 Task: Create a Workspace WS0000000015 in Trello with Workspace Type as ENGINEERING-IT and Workspace Description as WD0000000015. Invite a Team Member Ayush98111@gmail.com to Workspace WS0000000015 in Trello. Invite a Team Member Mailaustralia7@gmail.com to Workspace WS0000000015 in Trello. Invite a Team Member Carxxstreet791@gmail.com to Workspace WS0000000015 in Trello. Invite a Team Member Nikrathi889@gmail.com to Workspace WS0000000015 in Trello
Action: Mouse moved to (502, 125)
Screenshot: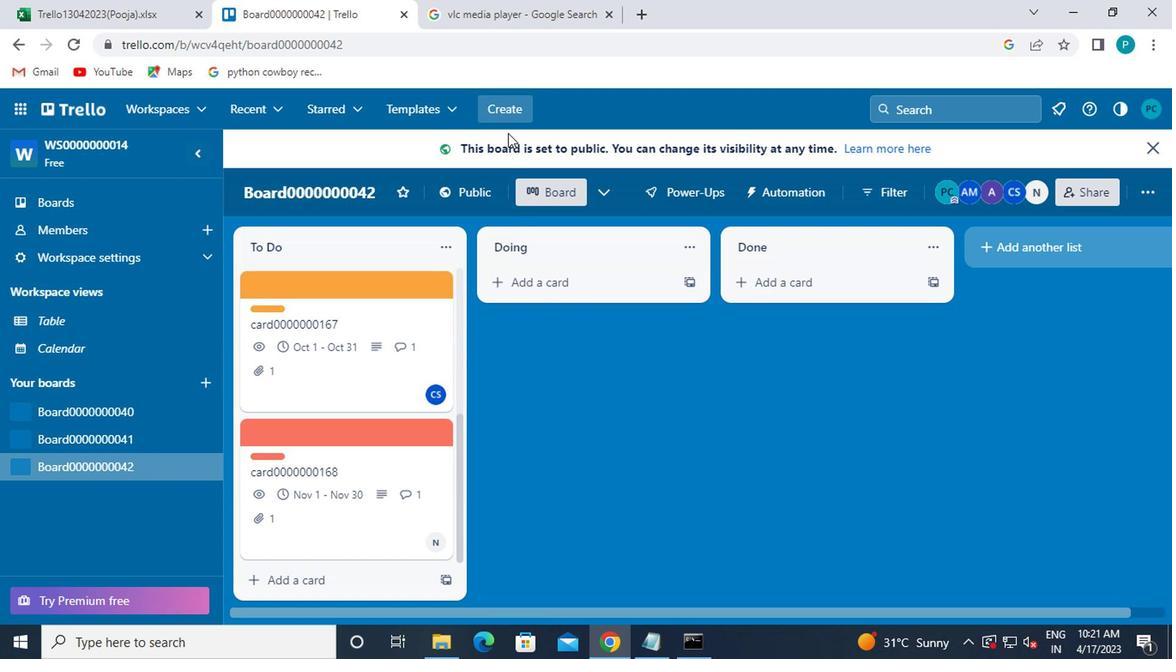 
Action: Mouse pressed left at (502, 125)
Screenshot: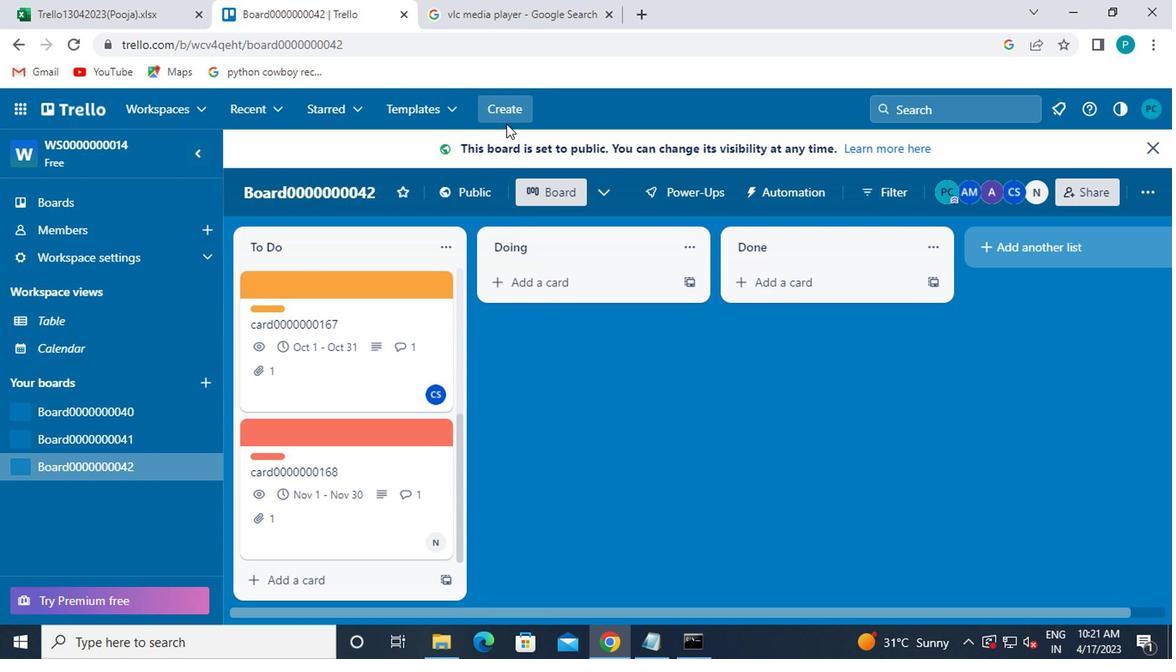 
Action: Mouse moved to (498, 114)
Screenshot: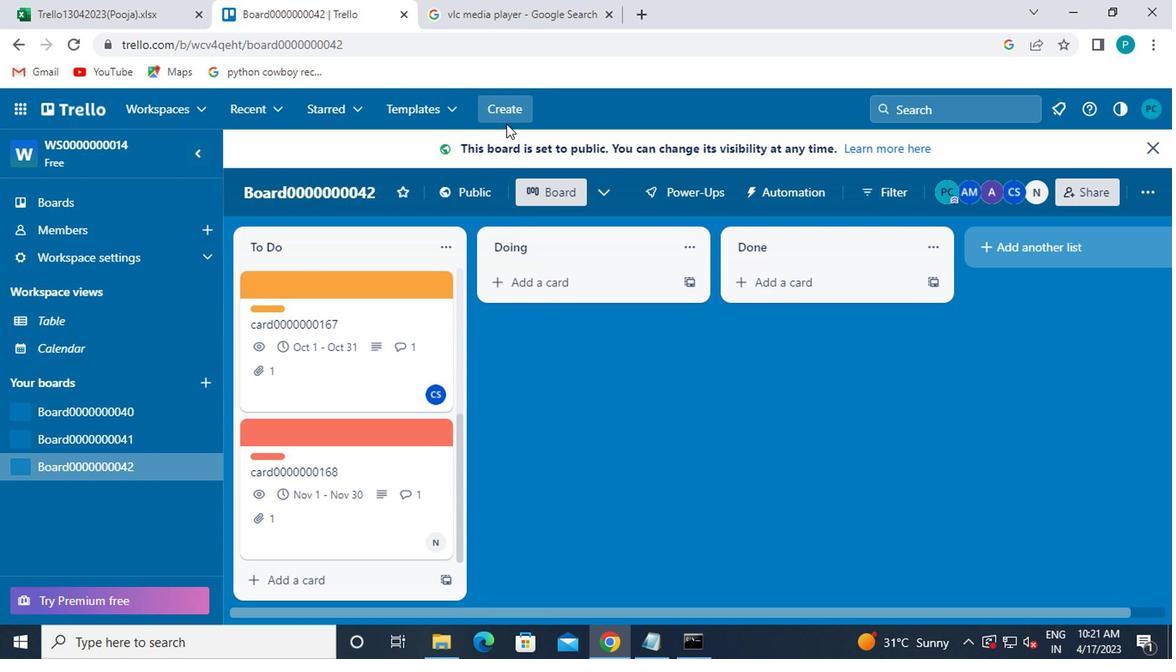 
Action: Mouse pressed left at (498, 114)
Screenshot: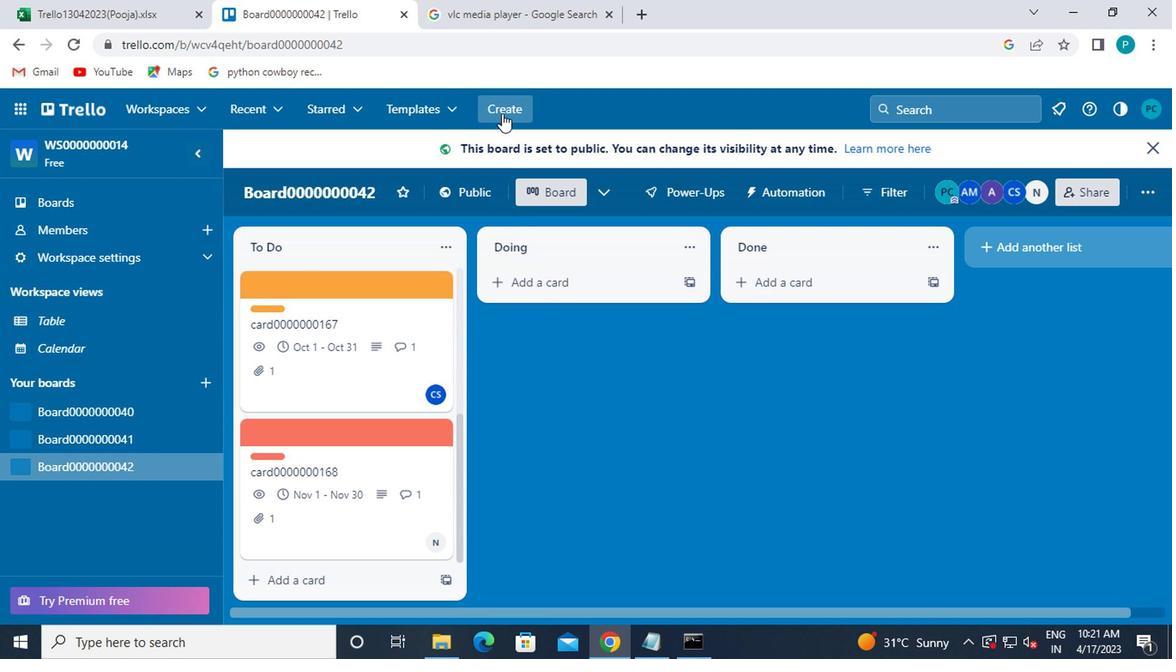 
Action: Mouse moved to (532, 280)
Screenshot: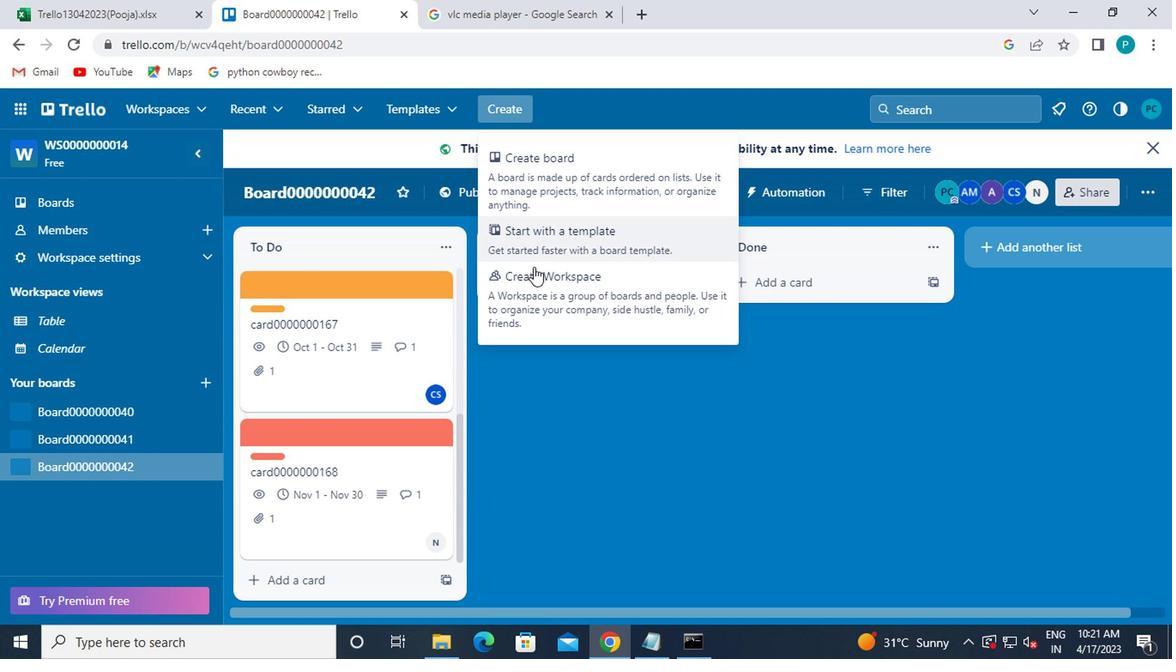 
Action: Mouse pressed left at (532, 280)
Screenshot: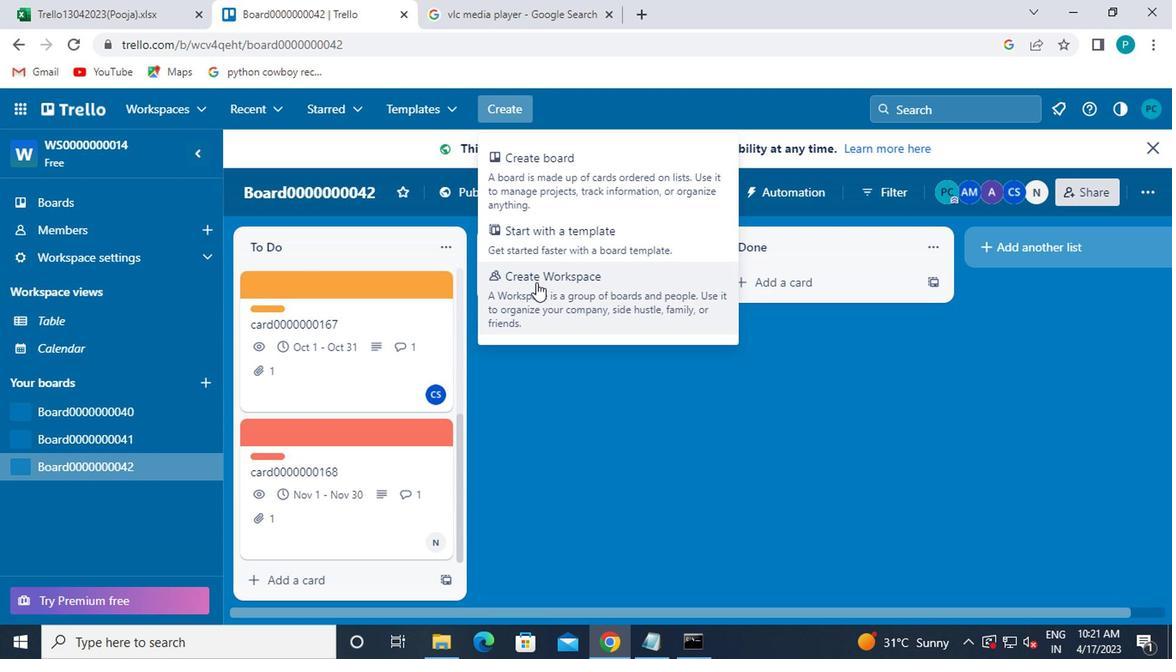 
Action: Mouse moved to (343, 326)
Screenshot: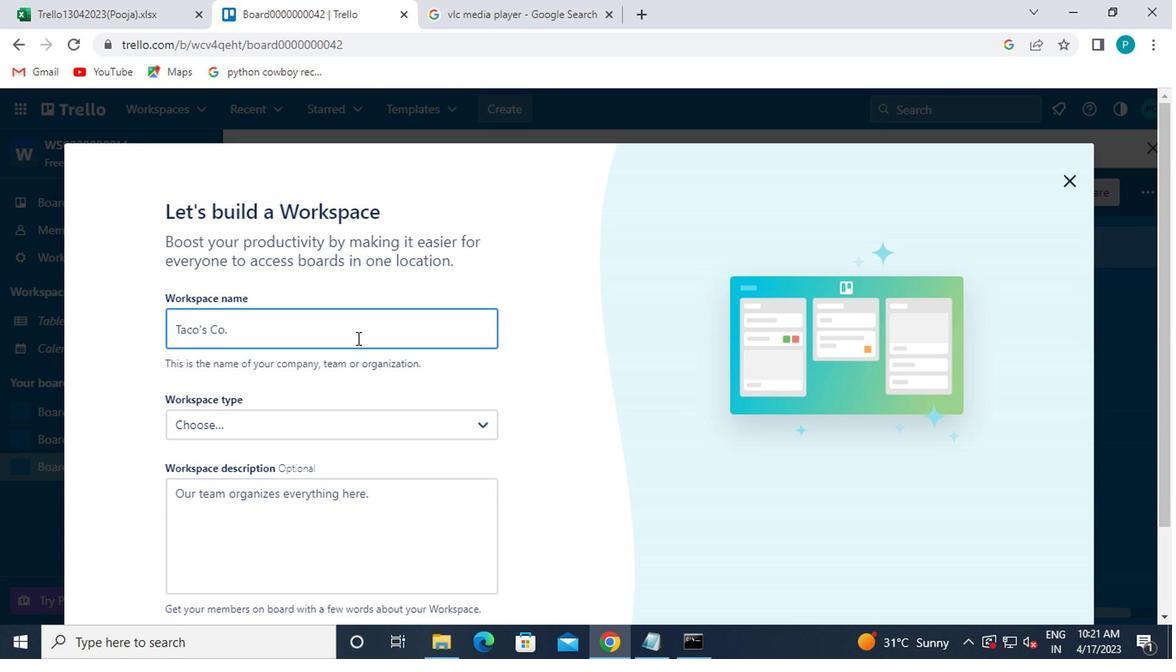 
Action: Mouse pressed left at (343, 326)
Screenshot: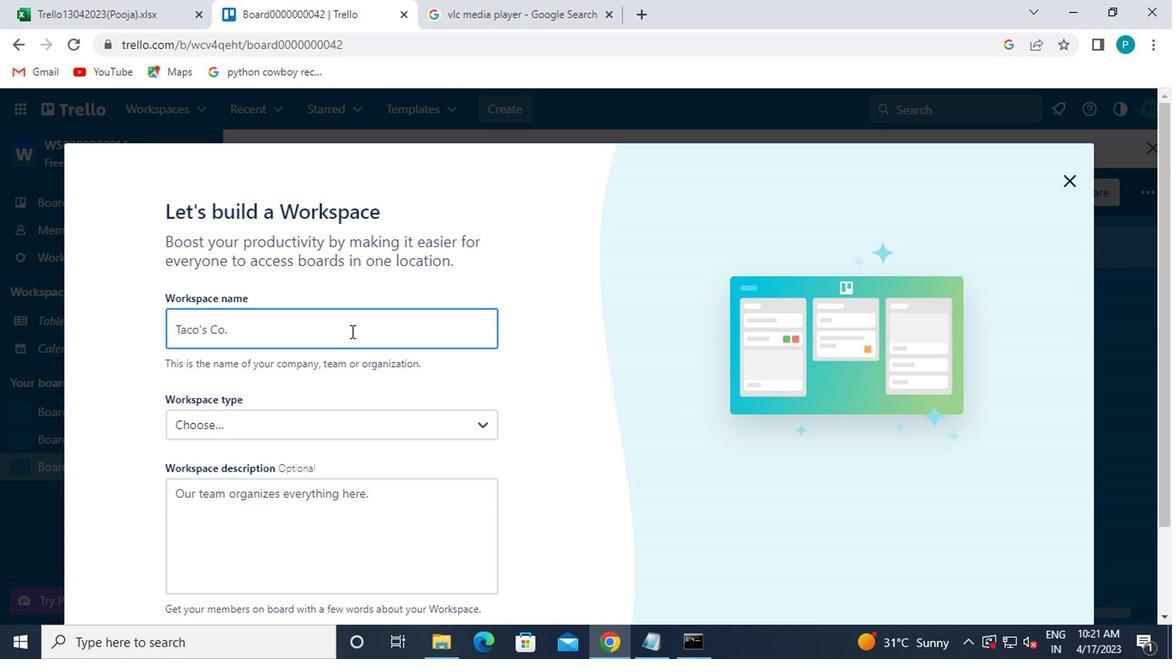 
Action: Key pressed <Key.caps_lock>ws0000000015
Screenshot: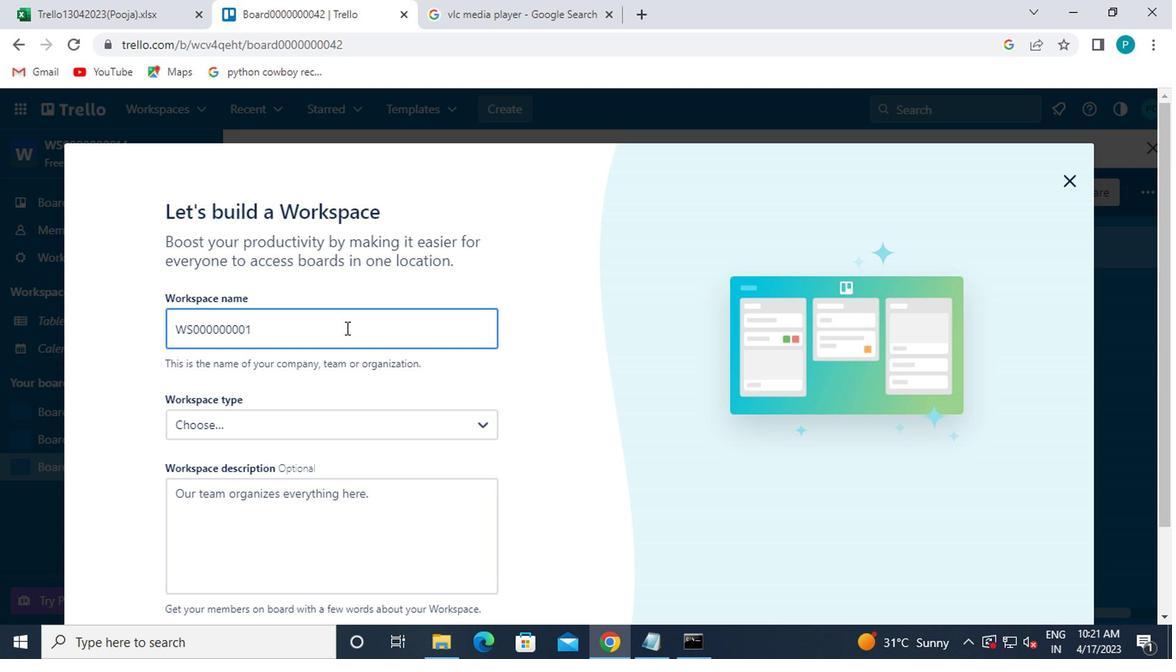 
Action: Mouse moved to (320, 426)
Screenshot: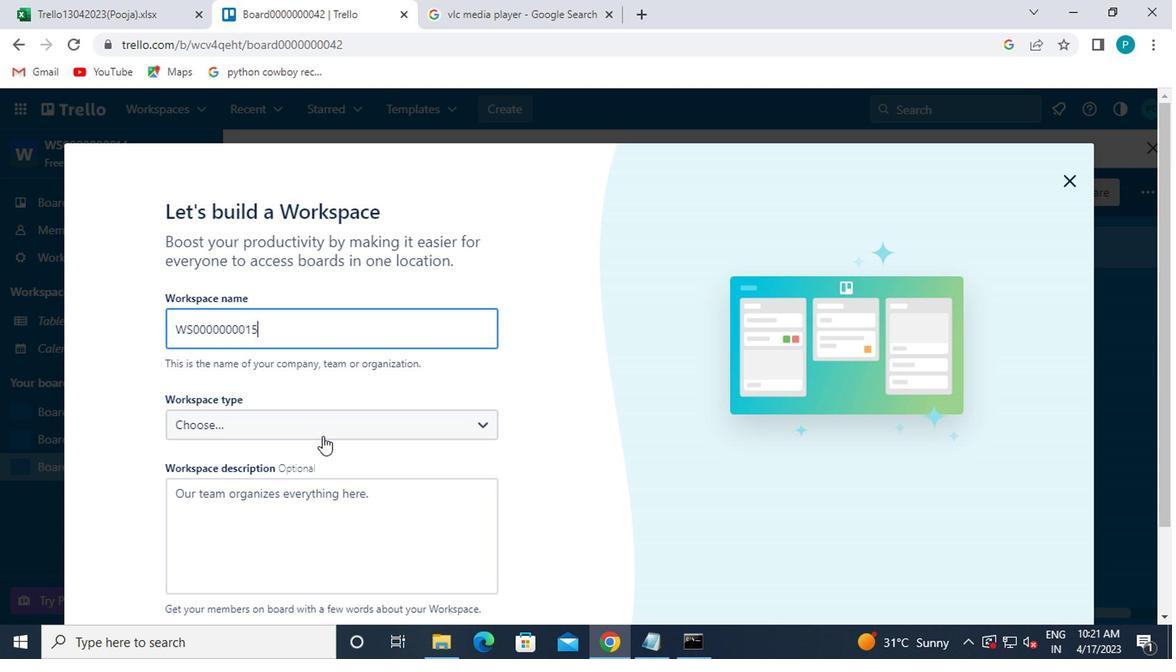 
Action: Mouse pressed left at (320, 426)
Screenshot: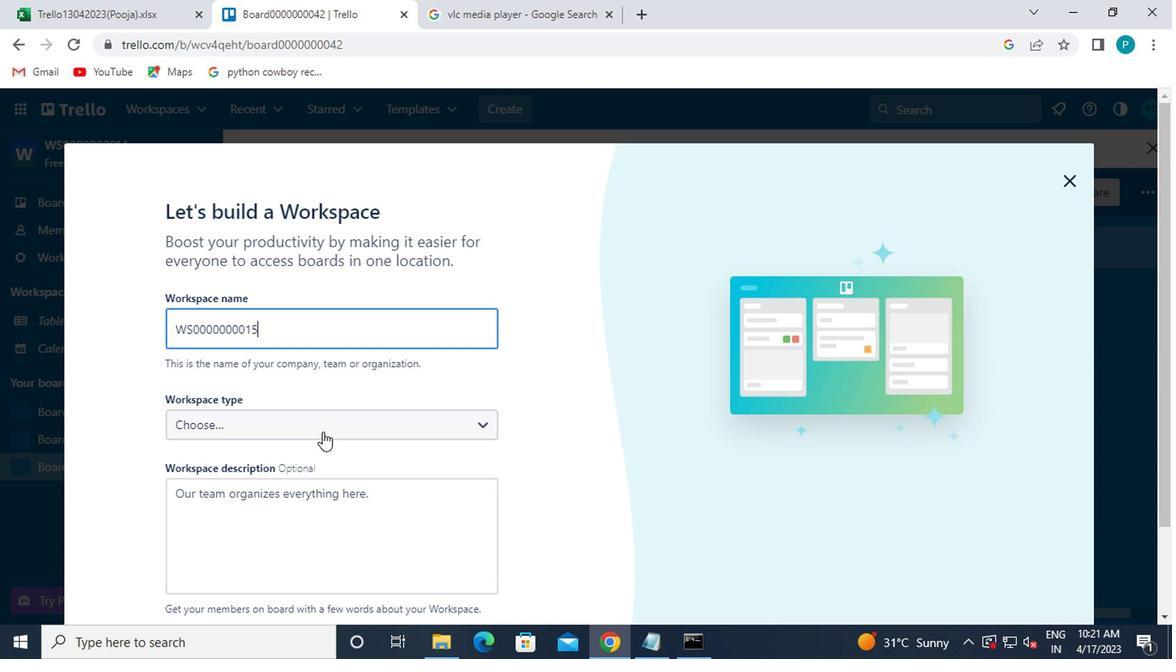 
Action: Mouse moved to (282, 589)
Screenshot: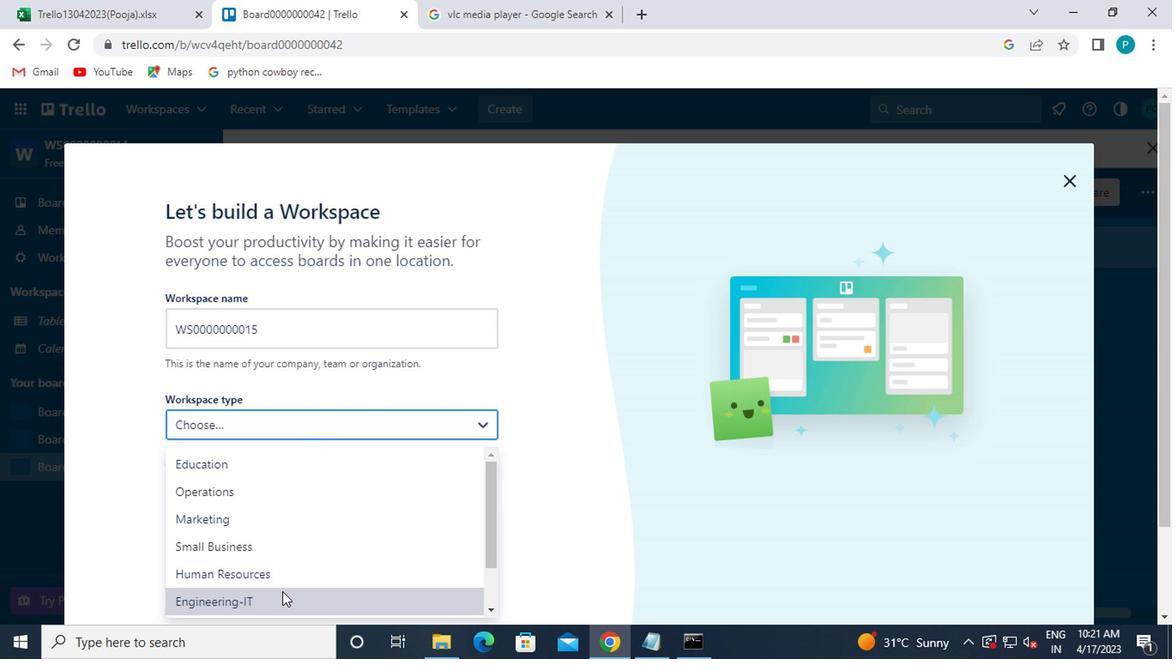 
Action: Mouse pressed left at (282, 589)
Screenshot: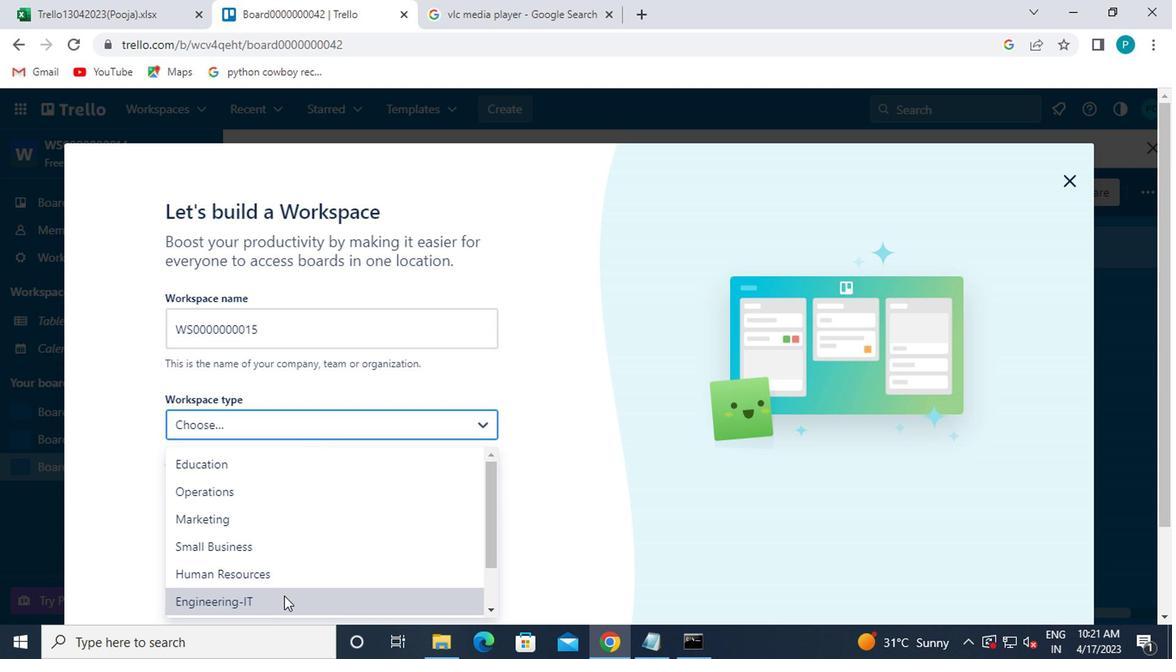 
Action: Mouse moved to (276, 552)
Screenshot: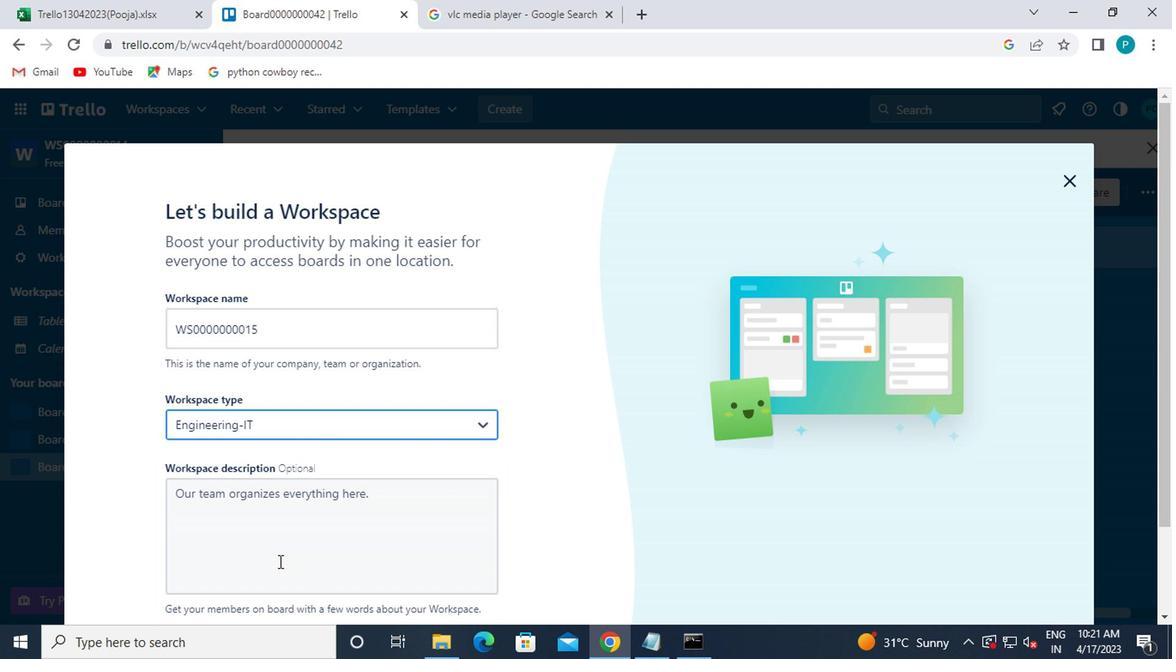 
Action: Mouse scrolled (276, 551) with delta (0, 0)
Screenshot: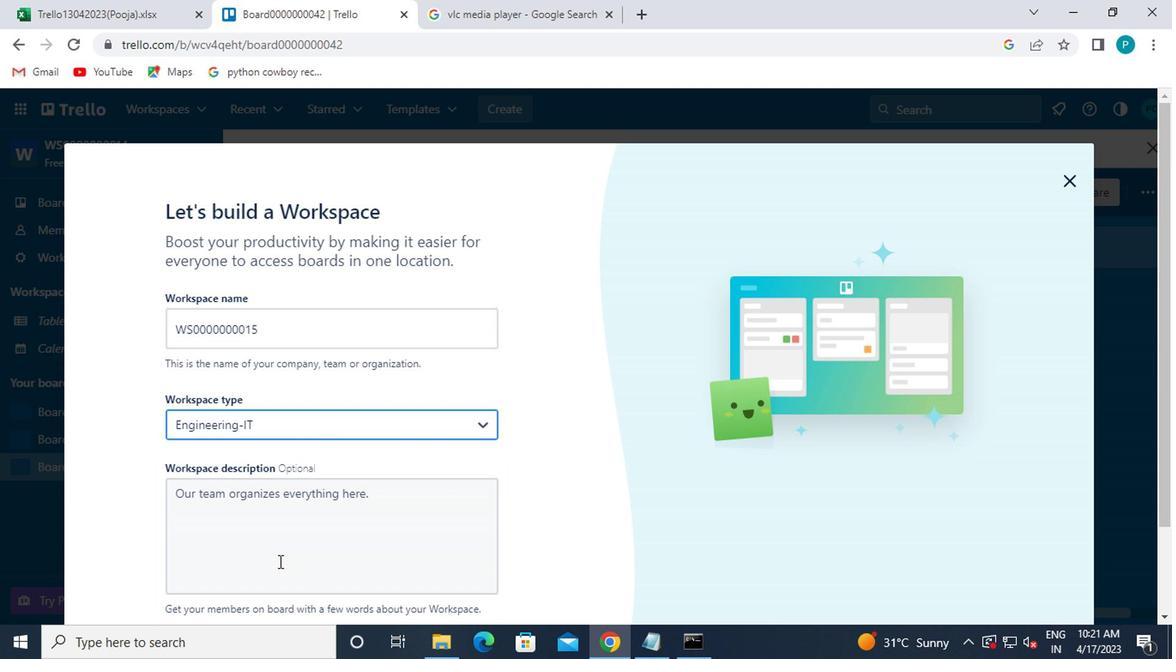 
Action: Mouse moved to (242, 465)
Screenshot: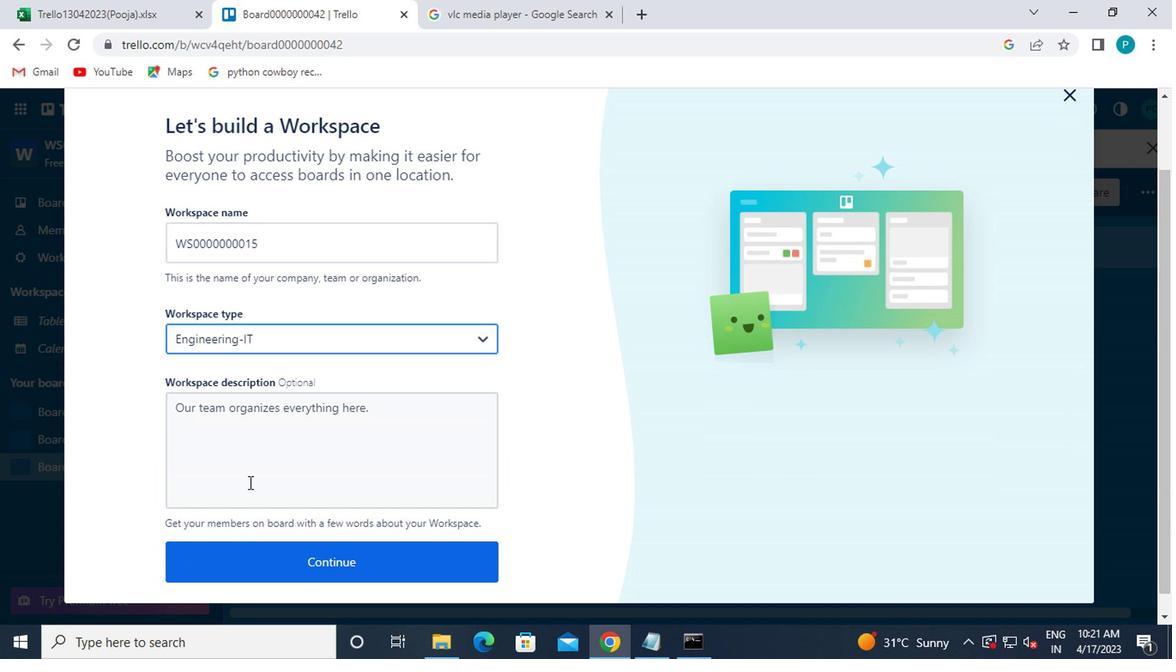 
Action: Mouse pressed left at (242, 465)
Screenshot: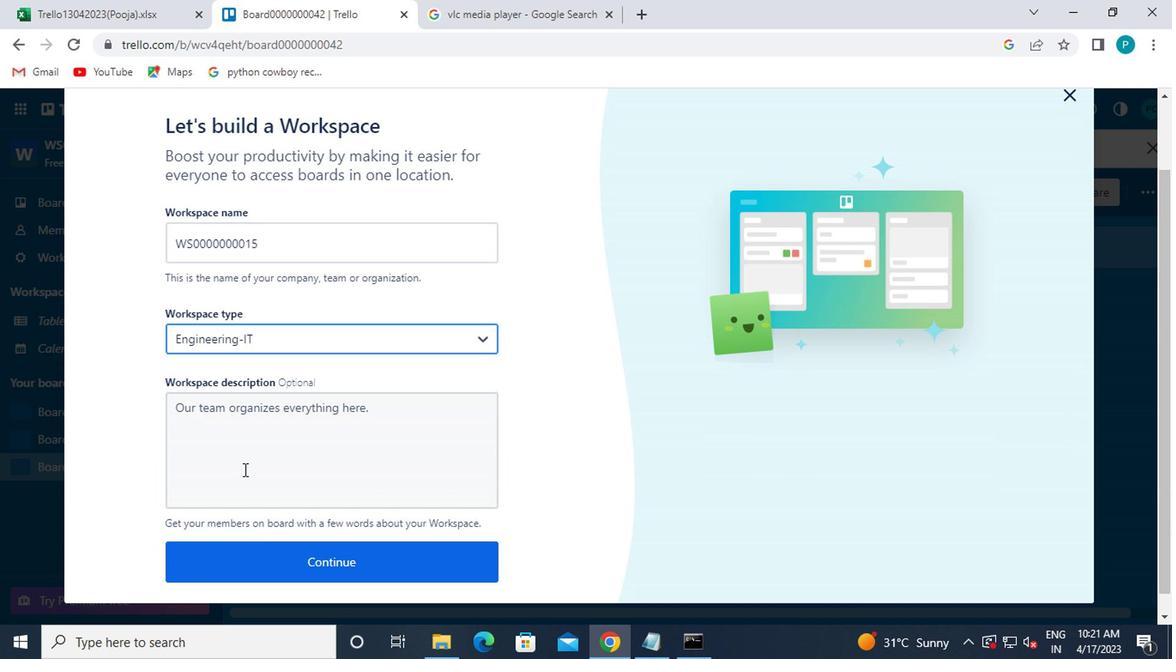 
Action: Key pressed wd0000000015
Screenshot: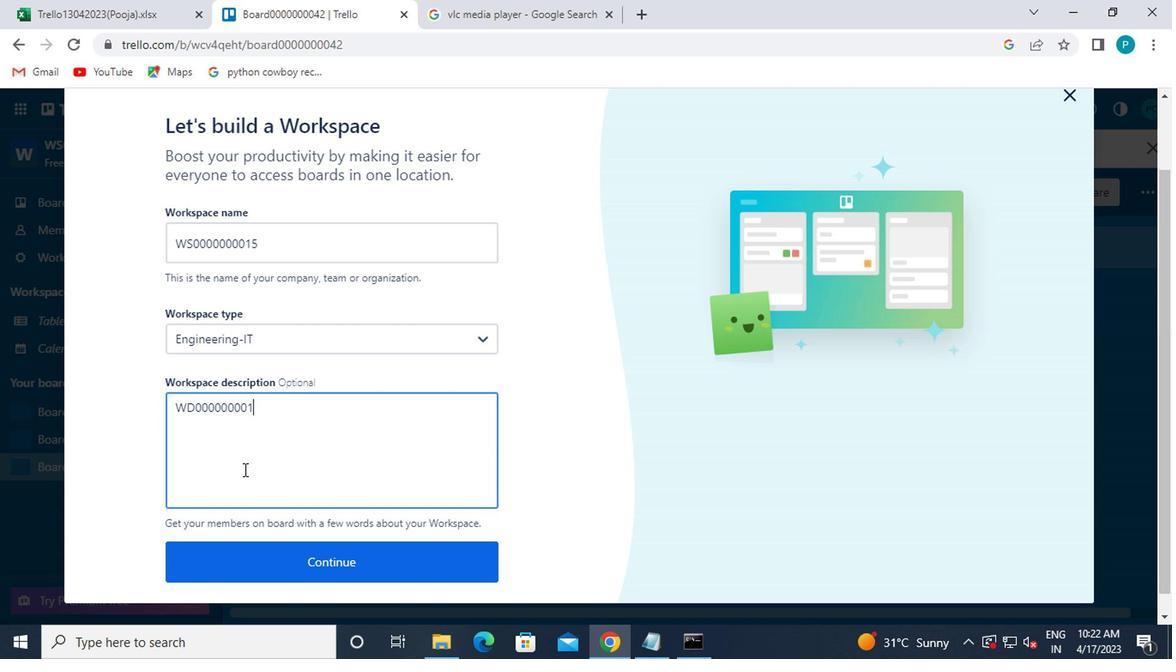 
Action: Mouse moved to (266, 544)
Screenshot: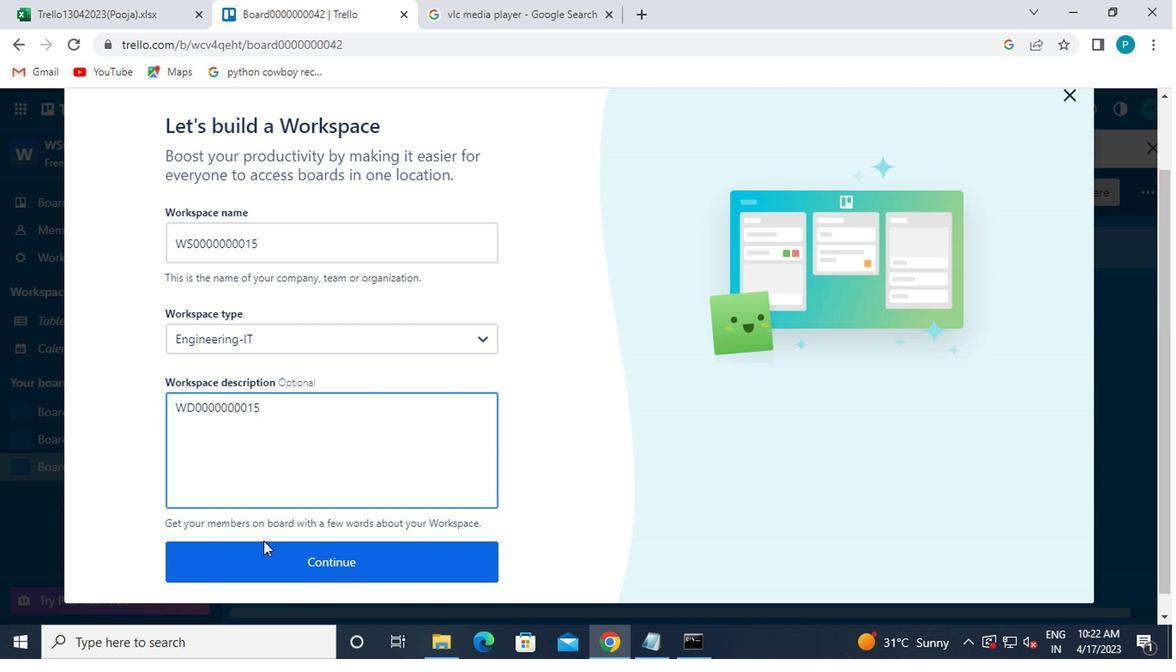 
Action: Mouse pressed left at (266, 544)
Screenshot: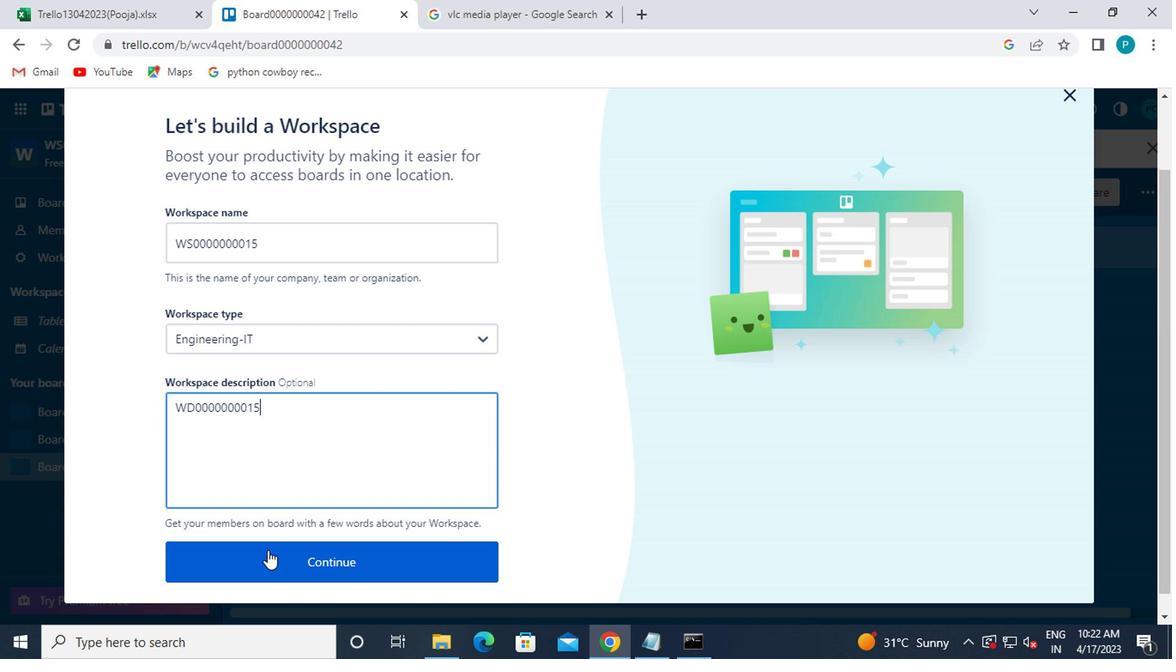 
Action: Mouse moved to (196, 319)
Screenshot: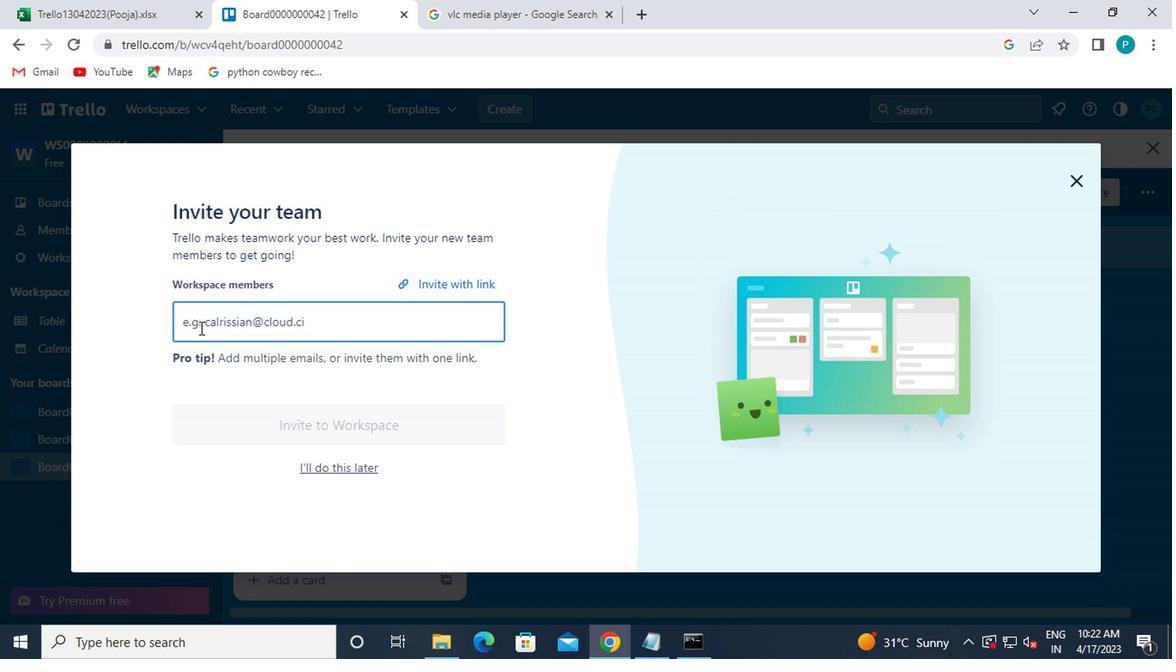
Action: Mouse pressed left at (196, 319)
Screenshot: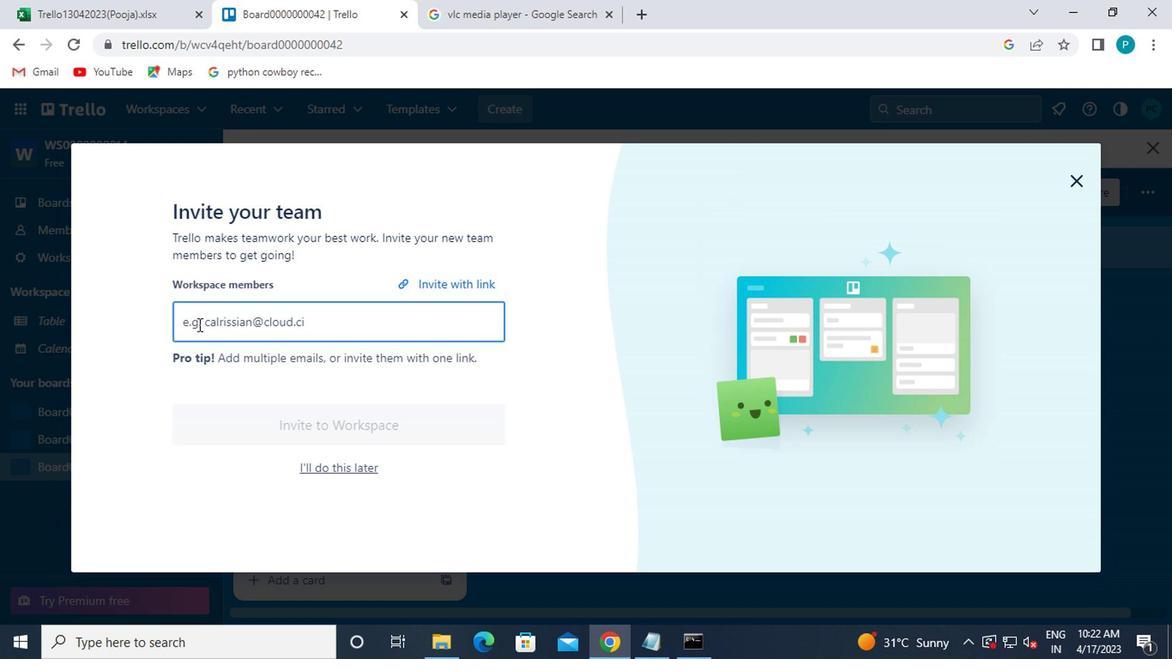 
Action: Key pressed <Key.caps_lock>ayush98111<Key.shift>@GMAIL.COM
Screenshot: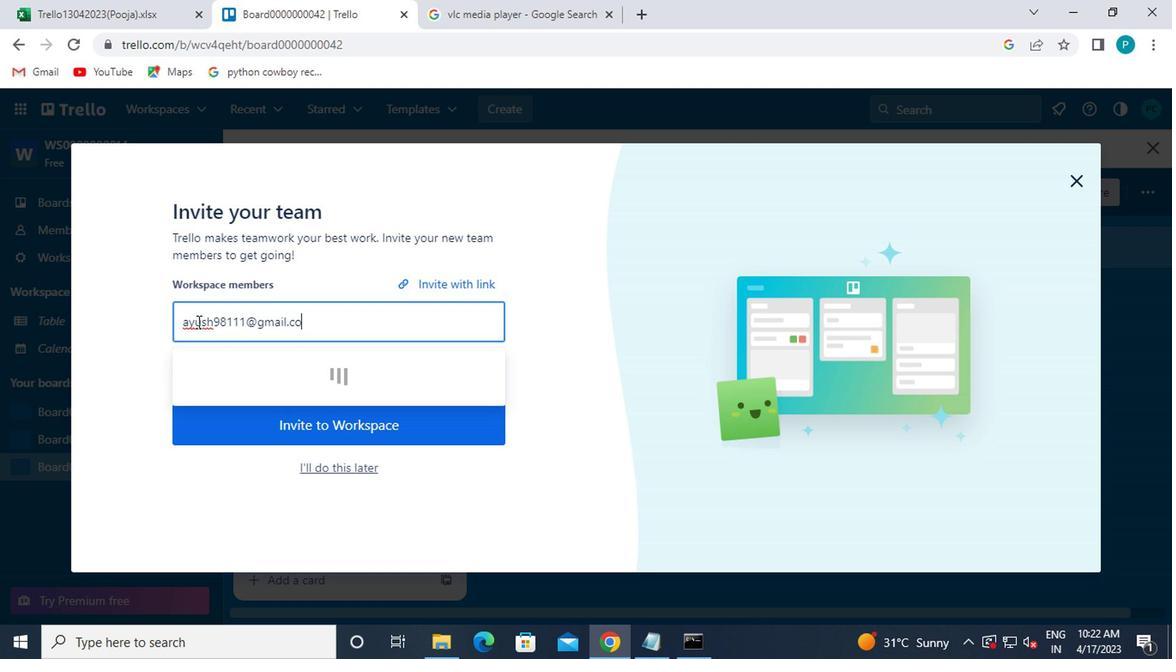 
Action: Mouse moved to (251, 370)
Screenshot: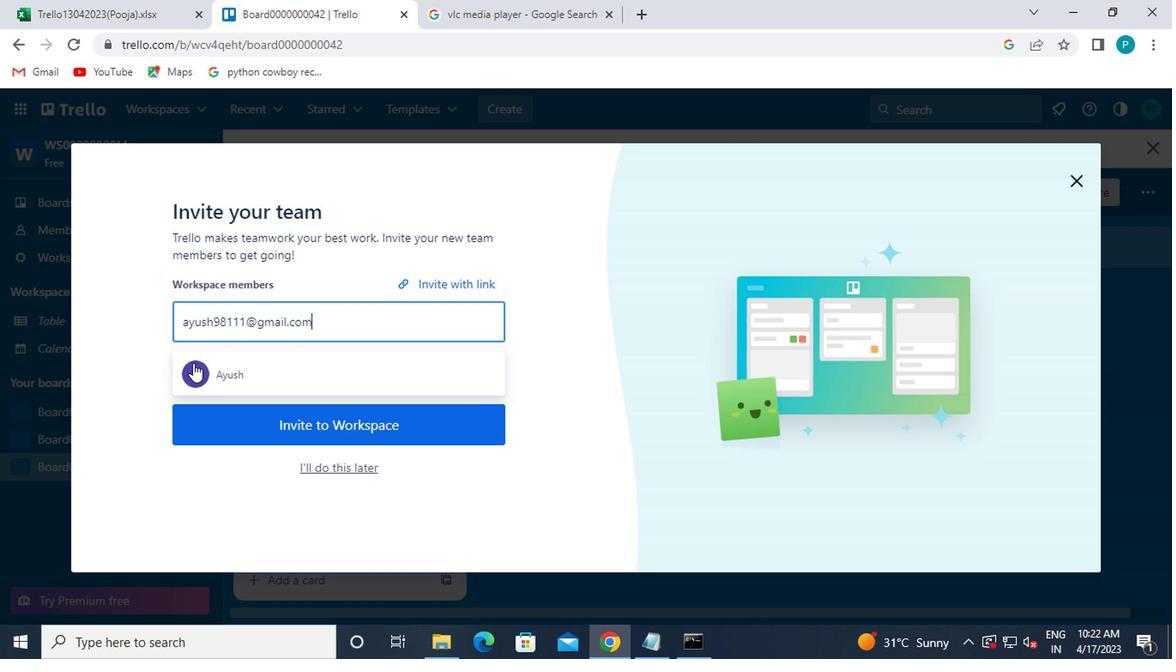 
Action: Mouse pressed left at (251, 370)
Screenshot: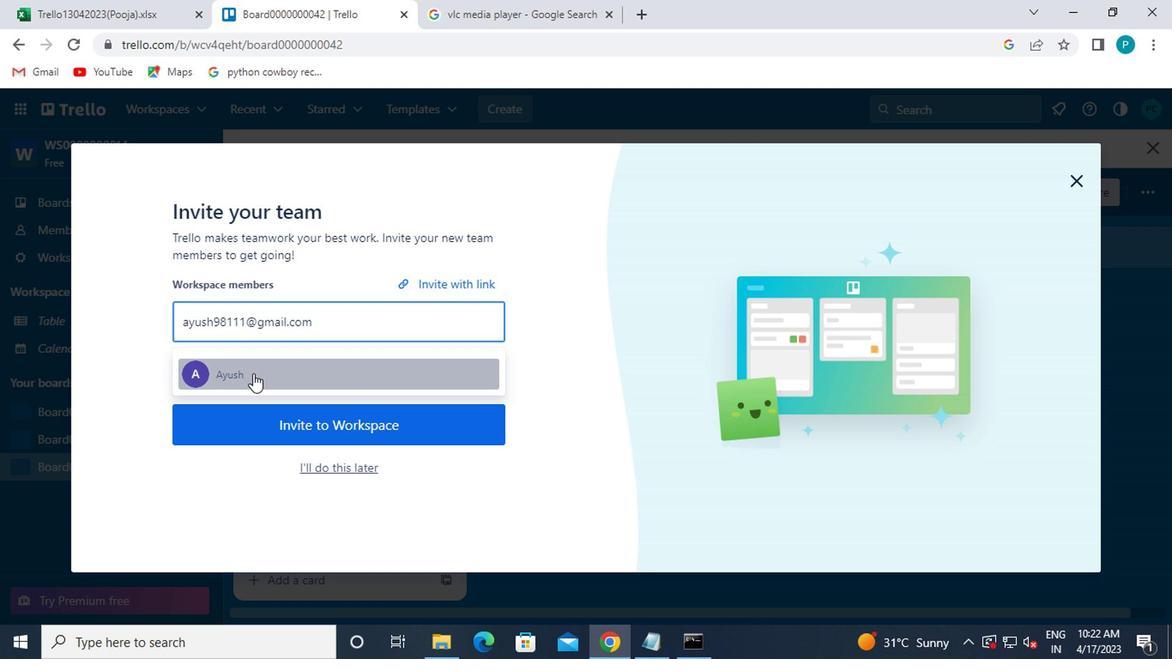 
Action: Mouse moved to (275, 326)
Screenshot: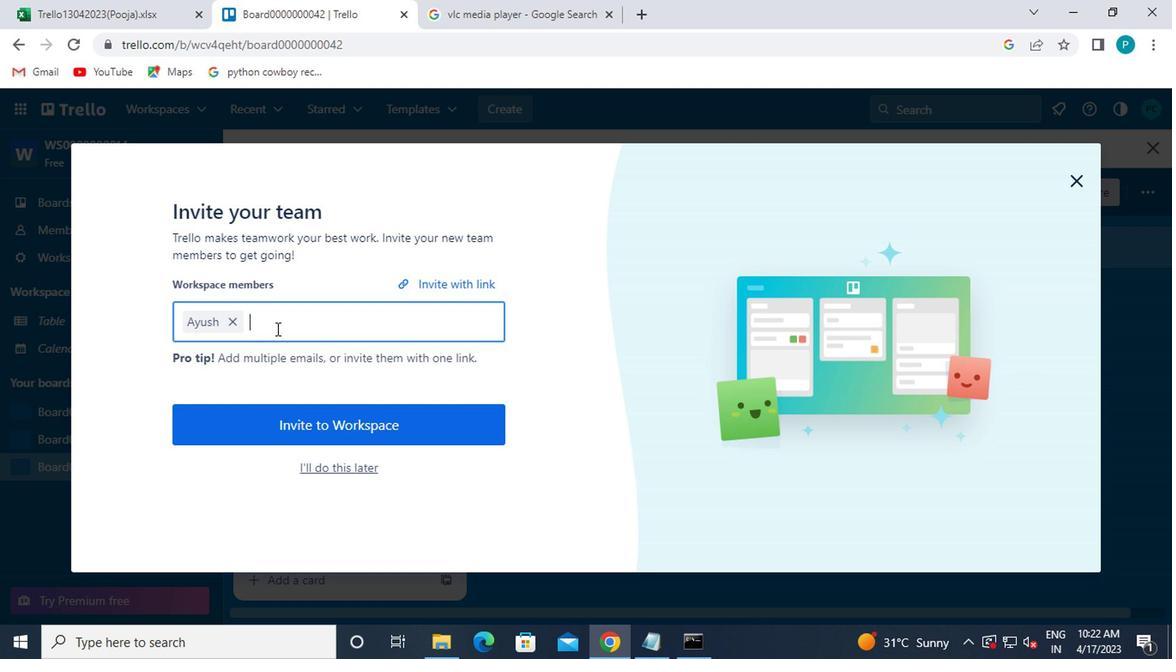 
Action: Key pressed MAILAUSTRALIA7<Key.shift>@GMAIL.COM
Screenshot: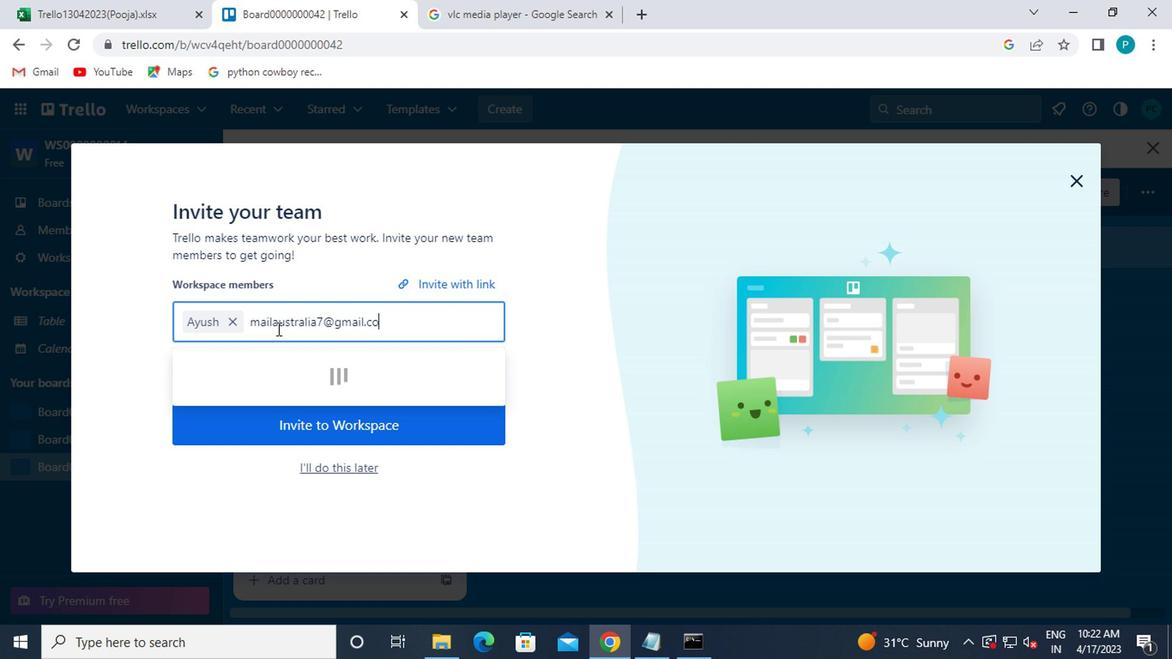
Action: Mouse moved to (243, 375)
Screenshot: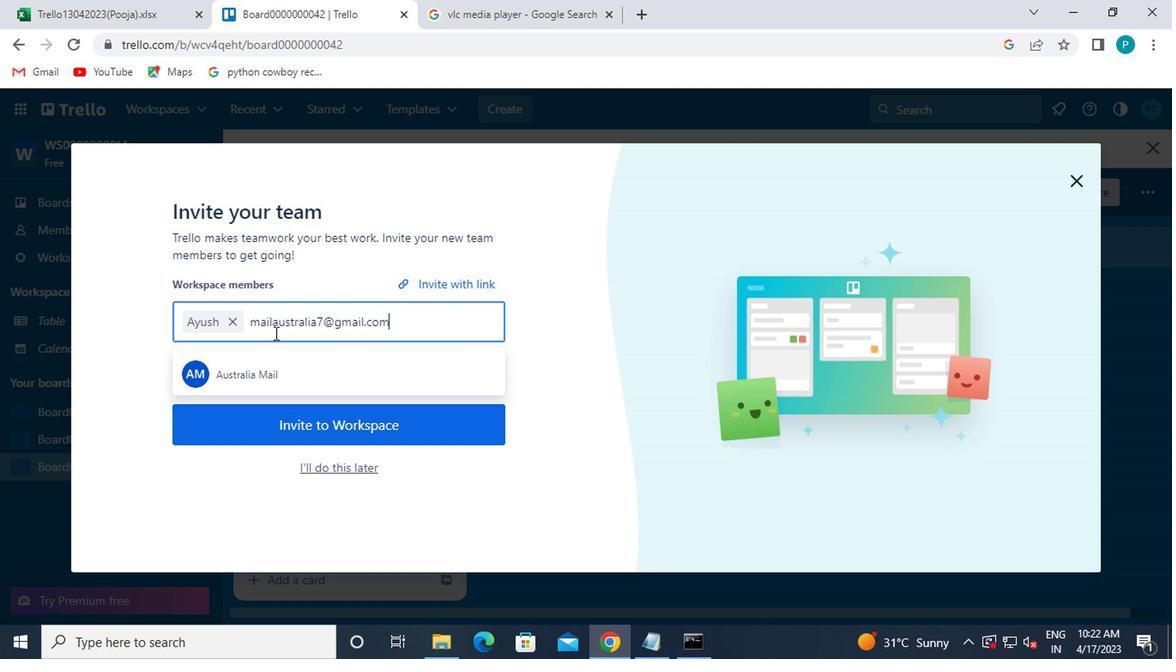 
Action: Mouse pressed left at (243, 375)
Screenshot: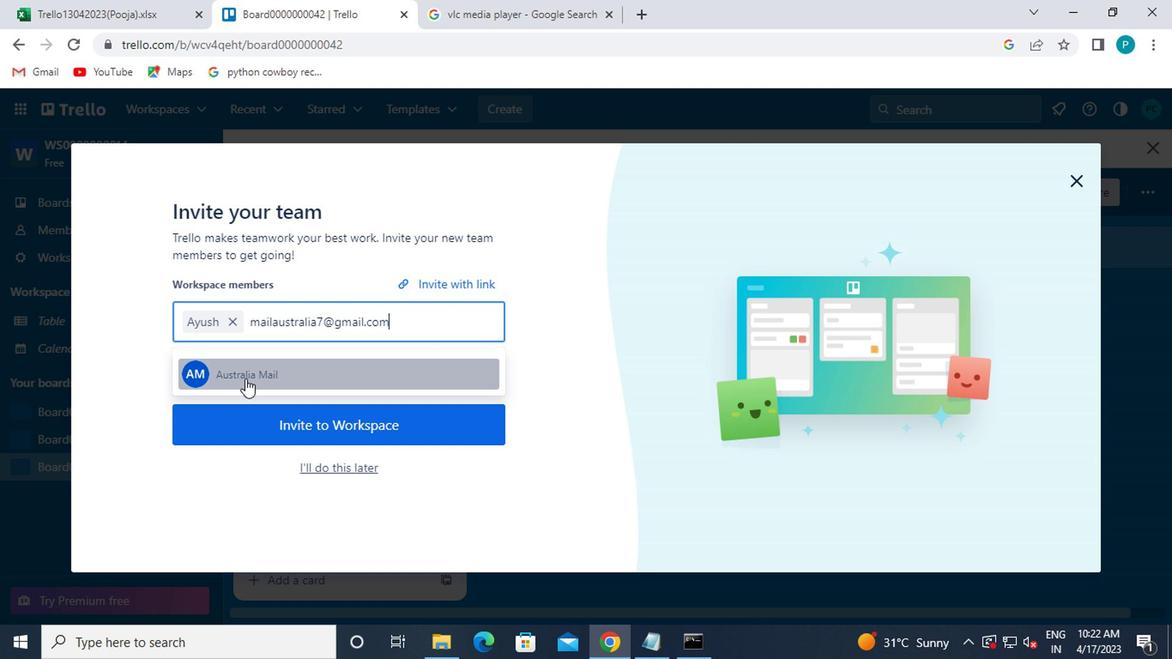 
Action: Mouse moved to (357, 326)
Screenshot: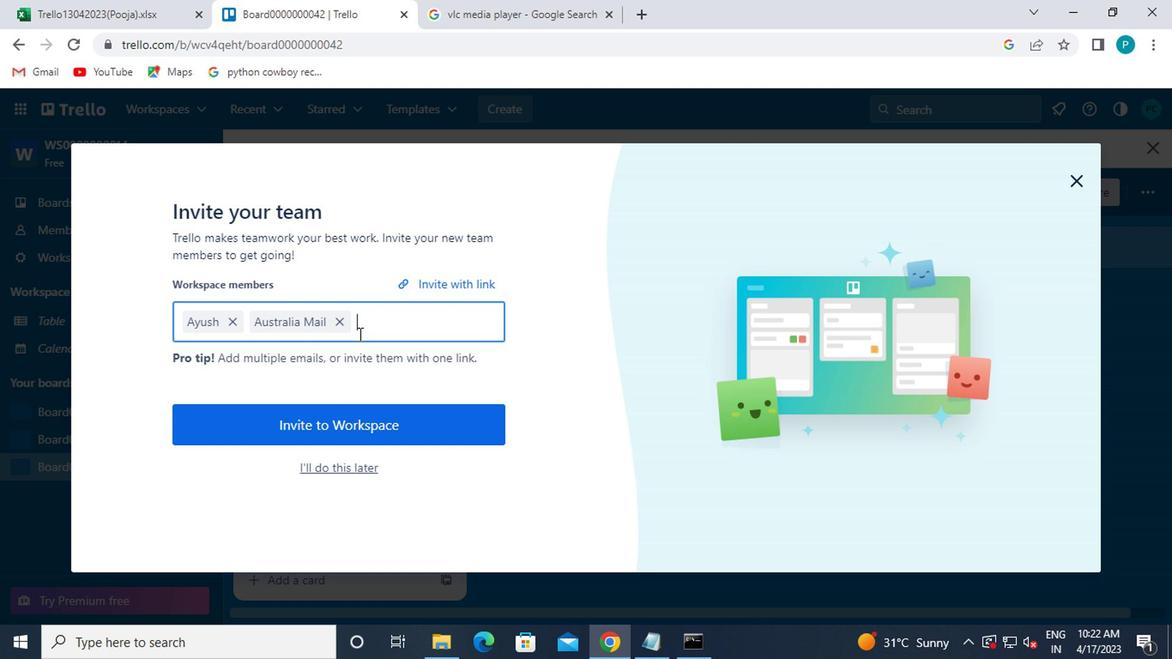 
Action: Key pressed CARXXSTREET791<Key.shift>@GMAIL.COM
Screenshot: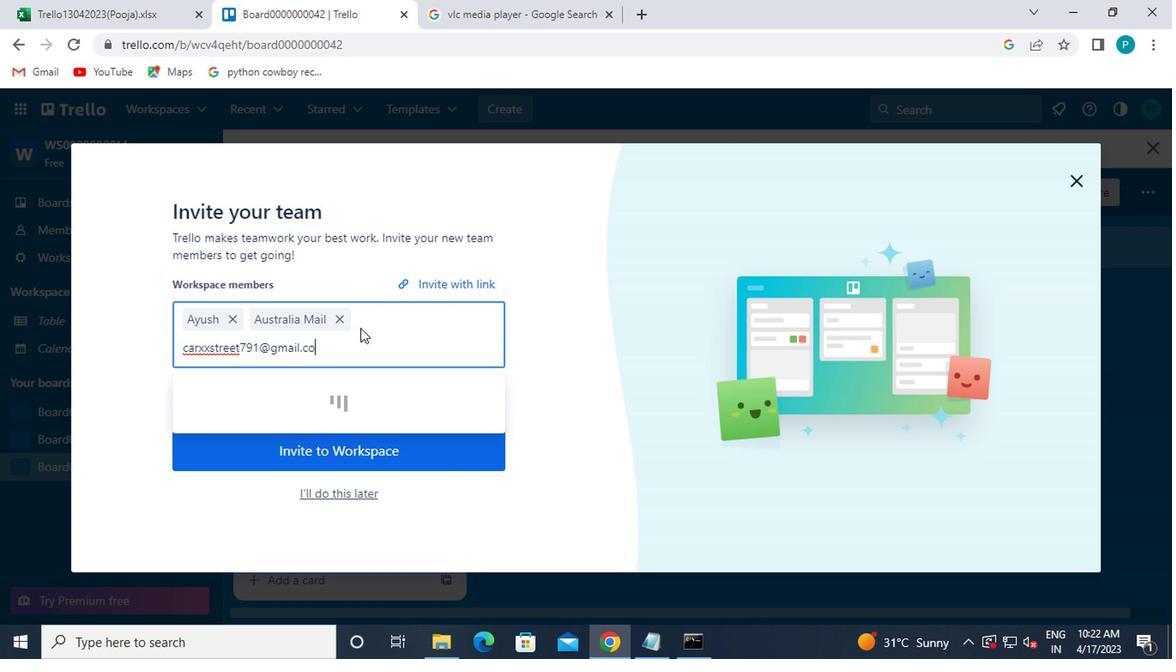 
Action: Mouse moved to (301, 391)
Screenshot: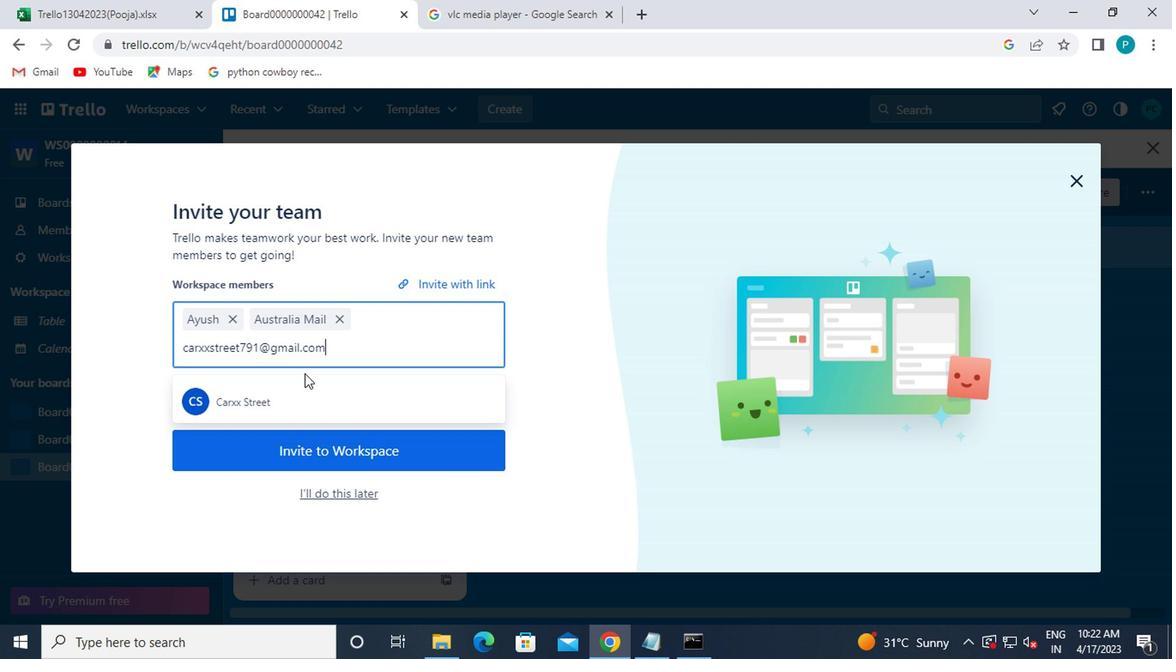 
Action: Mouse pressed left at (301, 391)
Screenshot: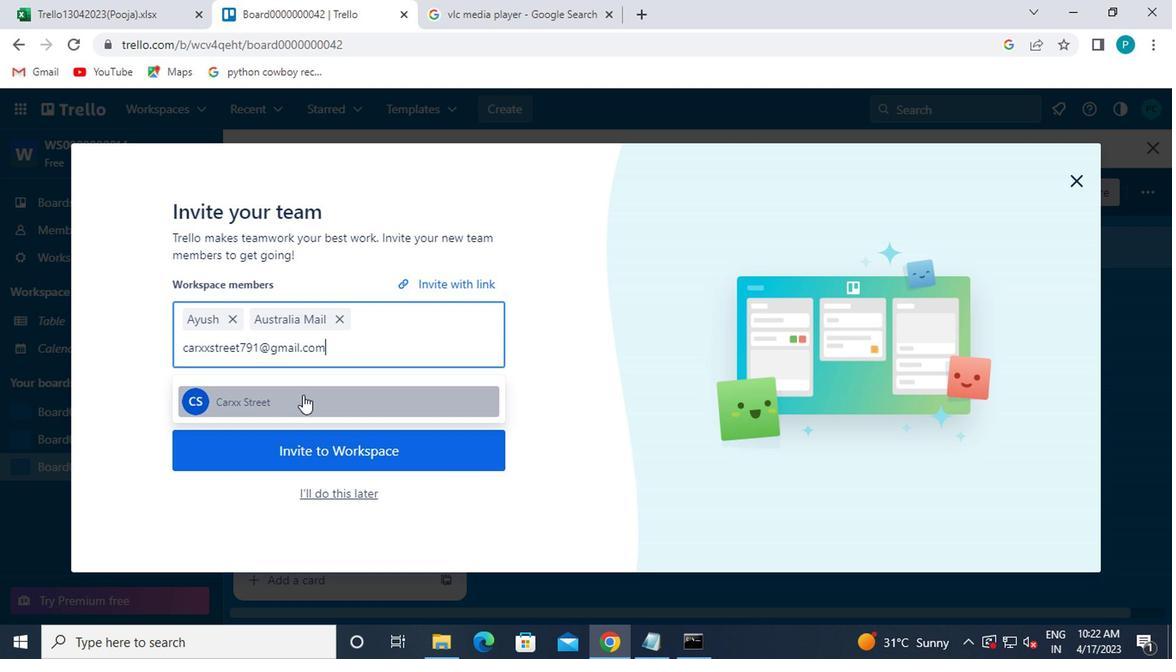 
Action: Mouse moved to (313, 357)
Screenshot: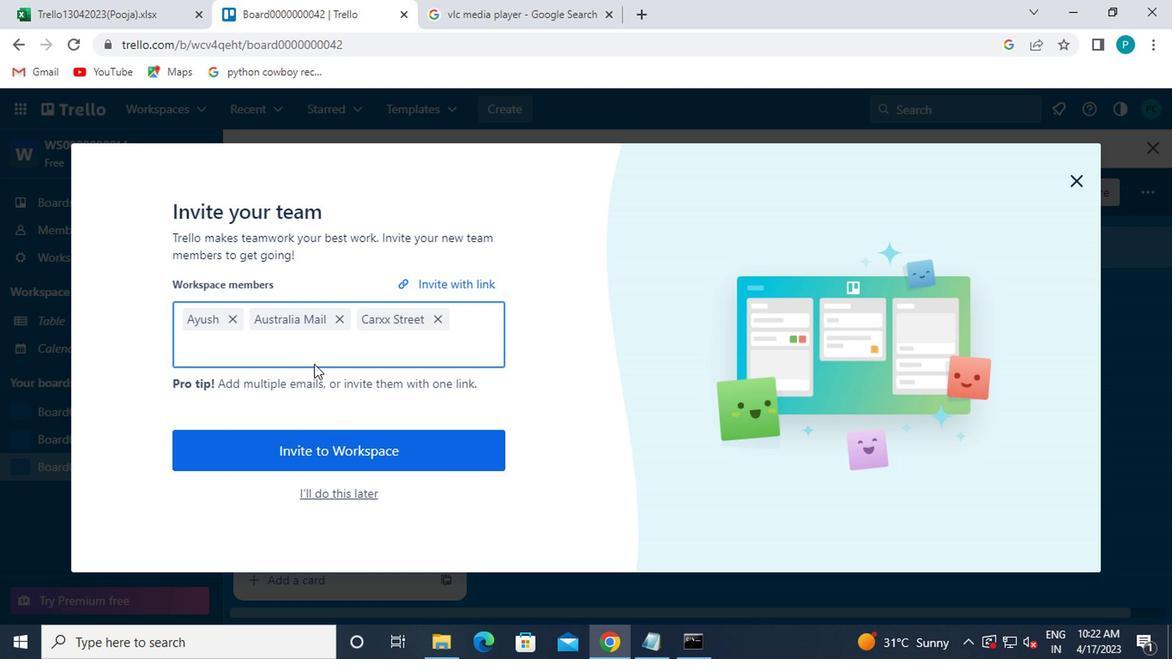 
Action: Key pressed NIKRATHI899<Key.shift>@GMAIL.COM
Screenshot: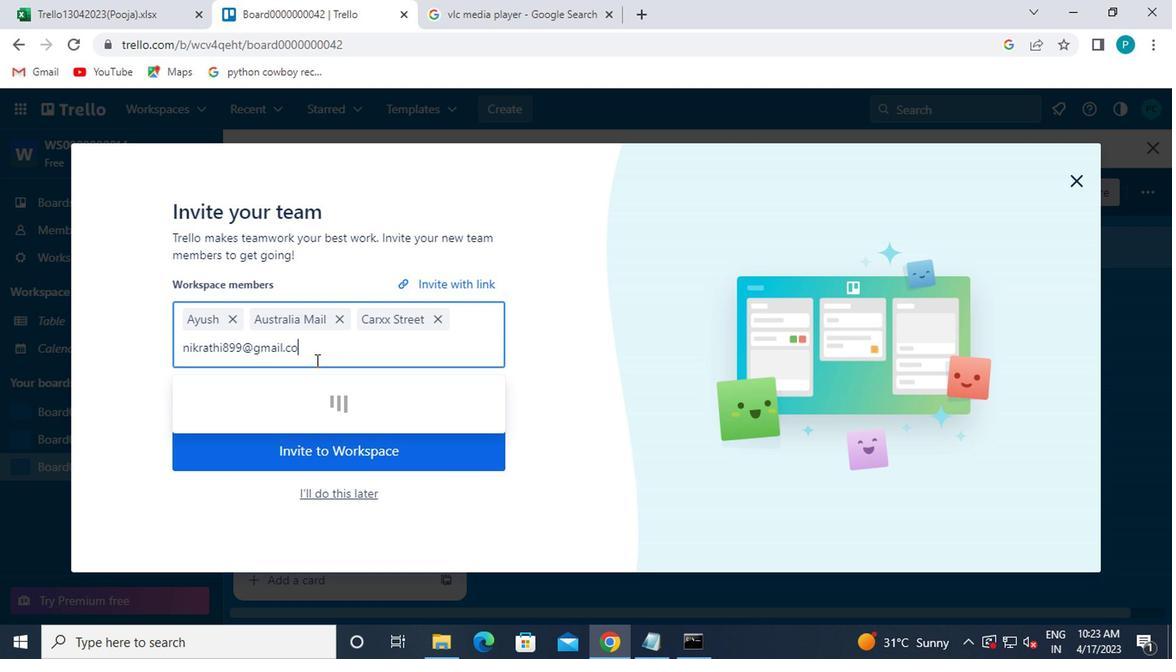 
Action: Mouse moved to (299, 394)
Screenshot: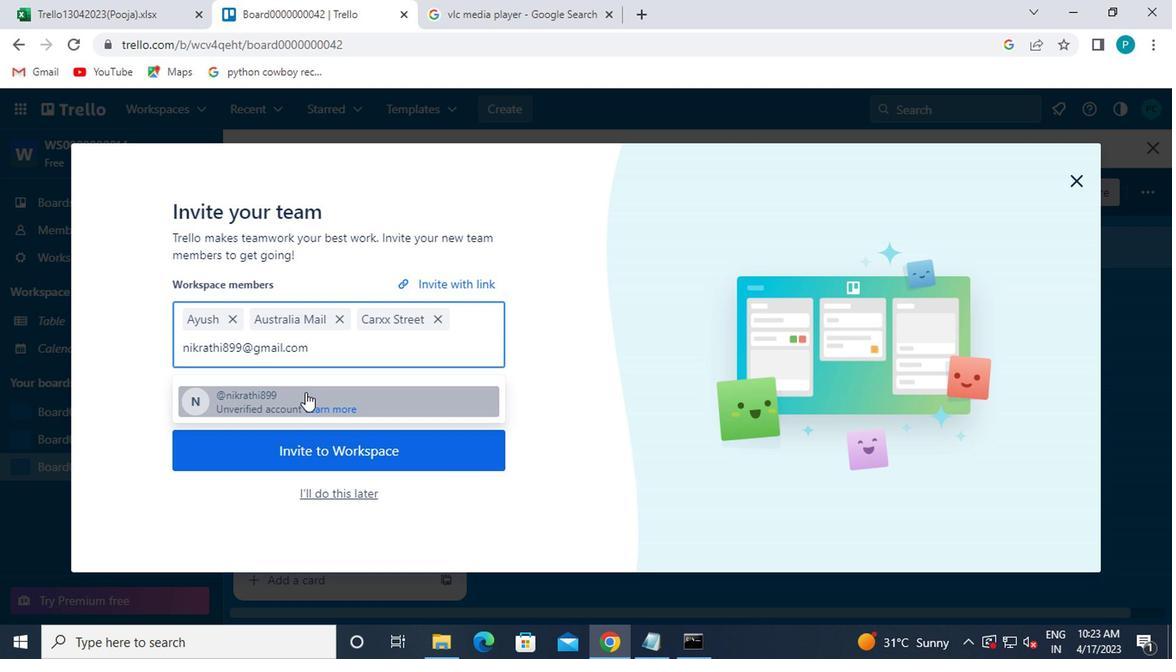 
Action: Mouse pressed left at (299, 394)
Screenshot: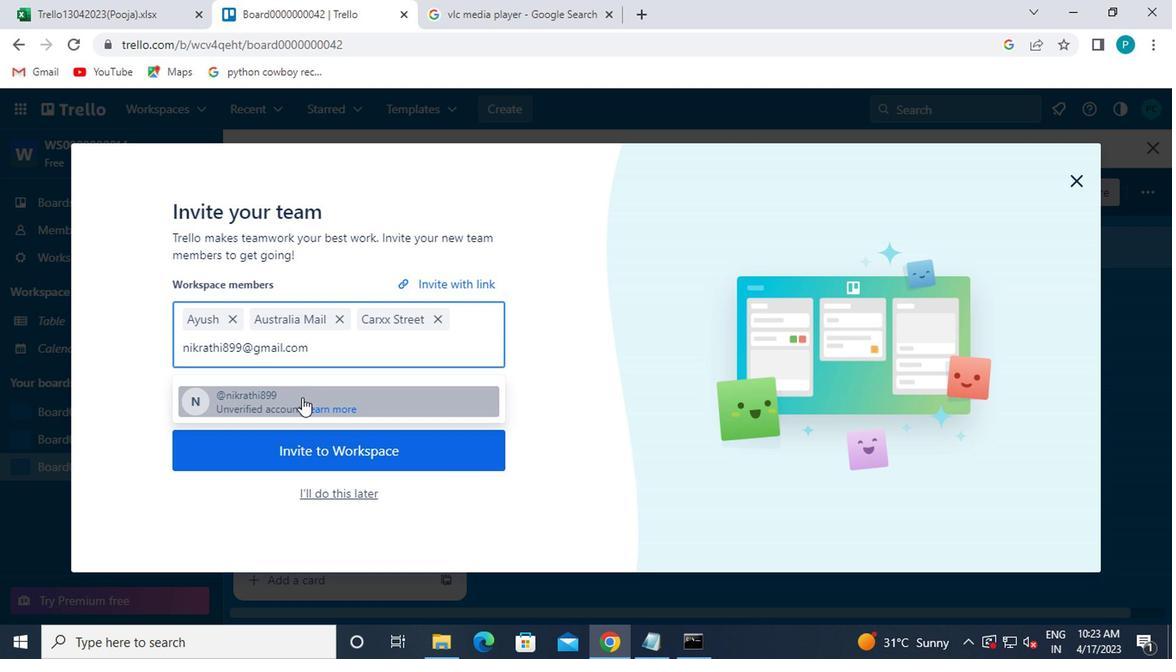 
Action: Mouse moved to (270, 442)
Screenshot: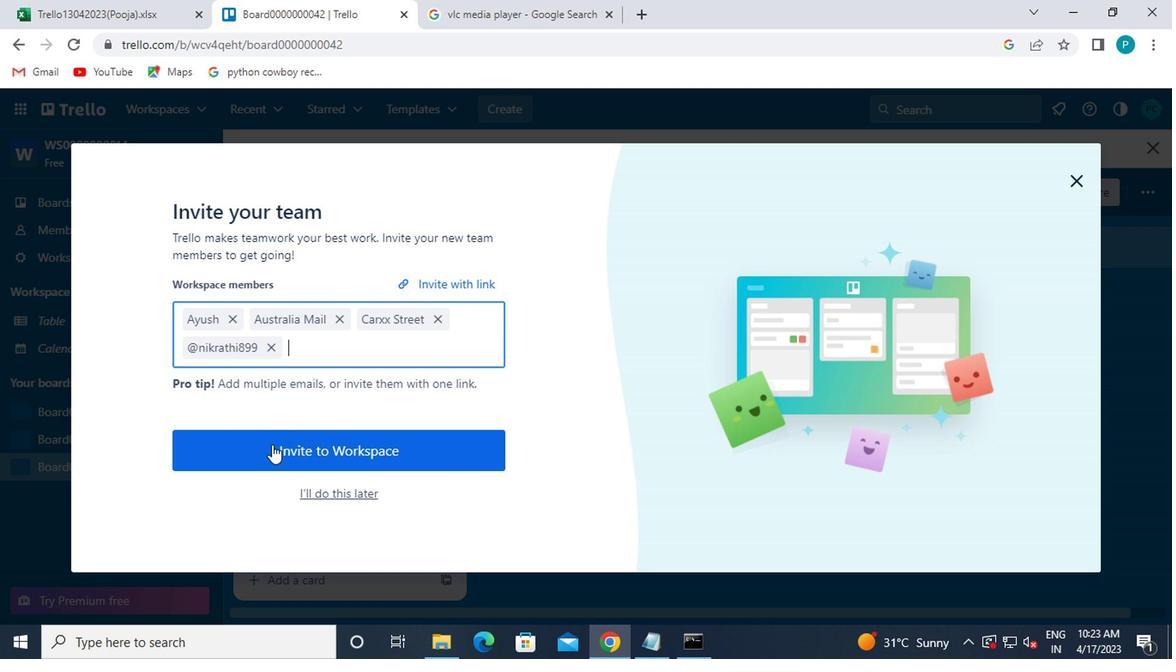 
Action: Mouse pressed left at (270, 442)
Screenshot: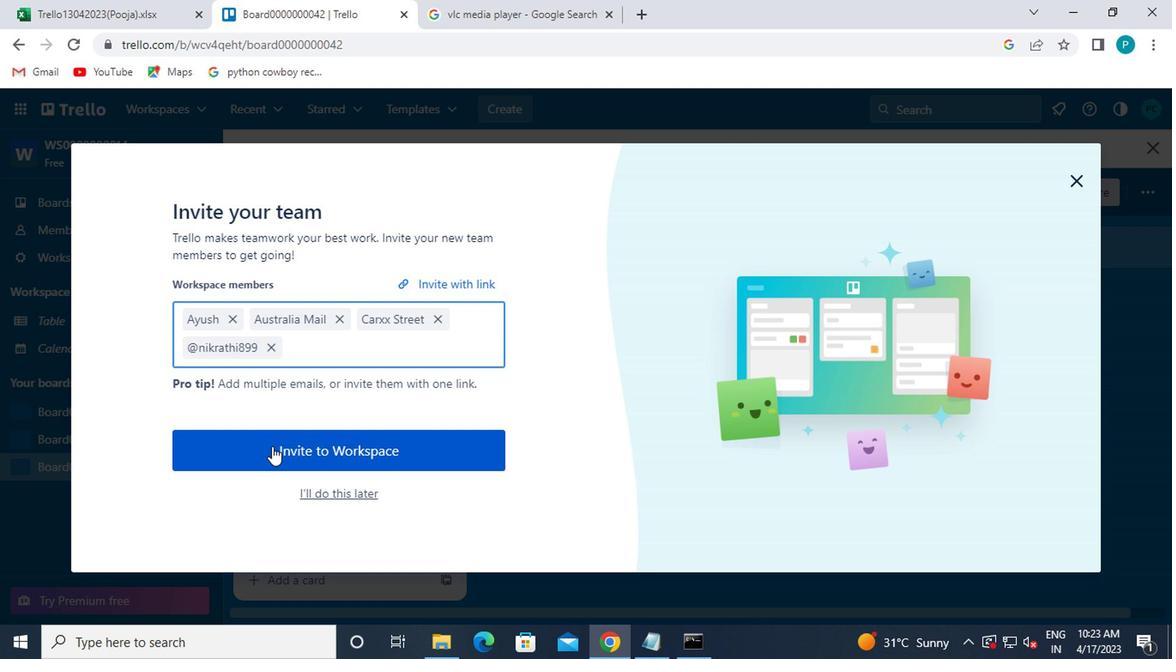 
